 Task: Add the task  Performance issues with database queries to the section Fast & Furious in the project XpertTech and add a Due Date to the respective task as 2023/08/05.
Action: Mouse moved to (413, 573)
Screenshot: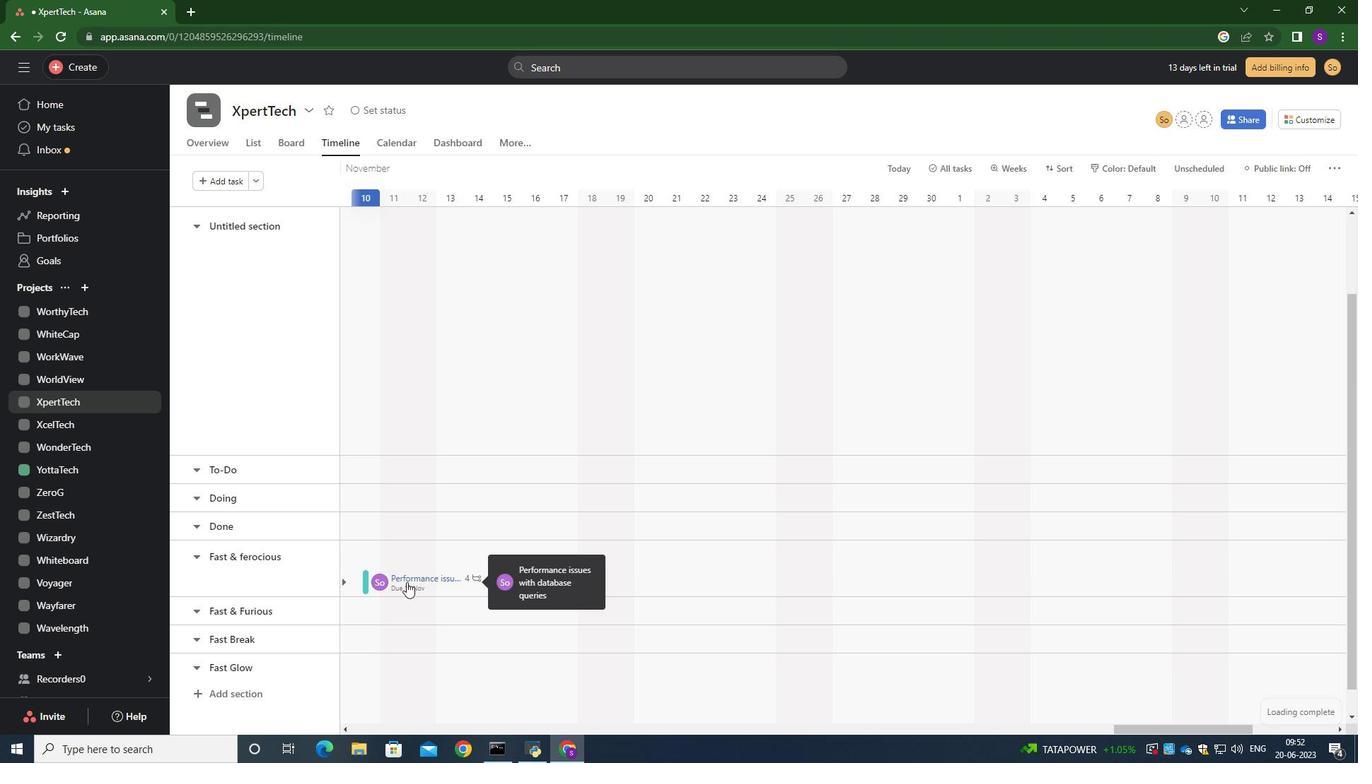 
Action: Mouse pressed left at (413, 573)
Screenshot: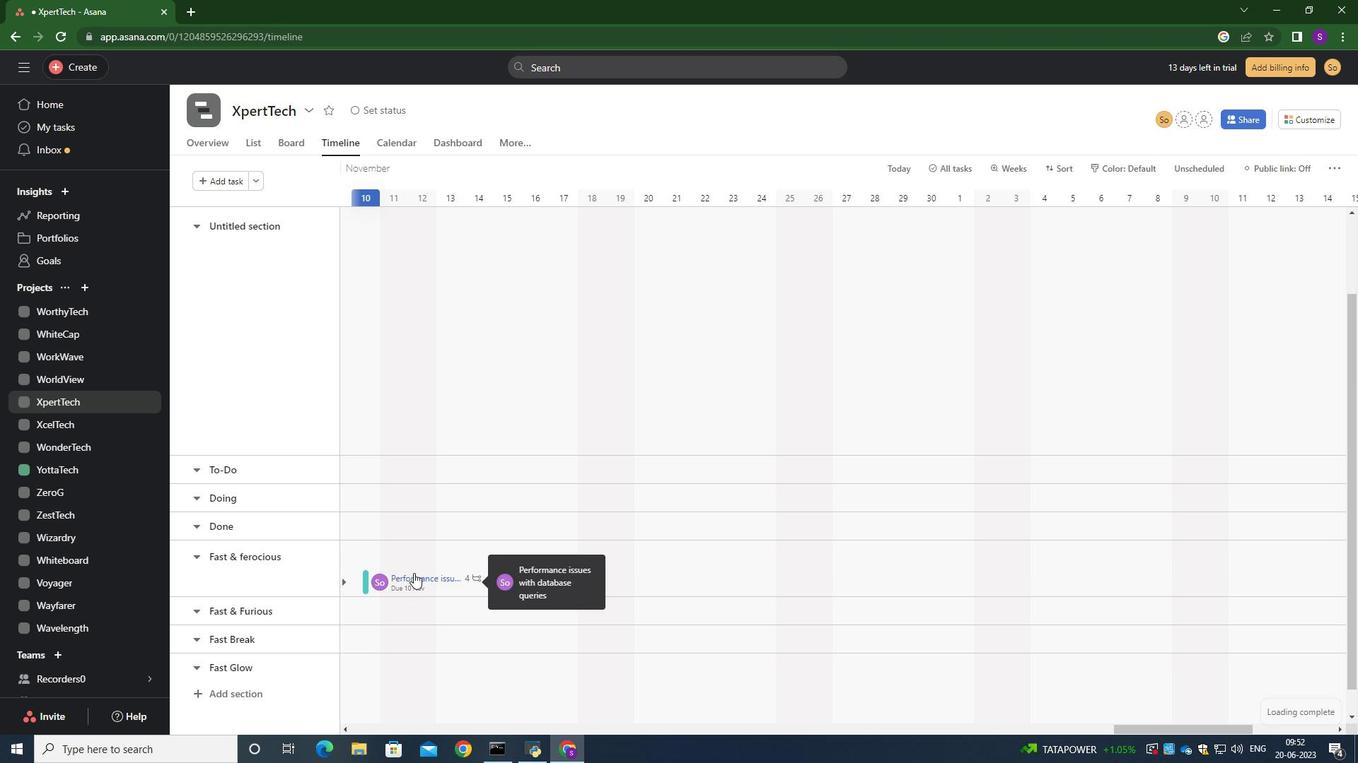 
Action: Mouse moved to (1097, 309)
Screenshot: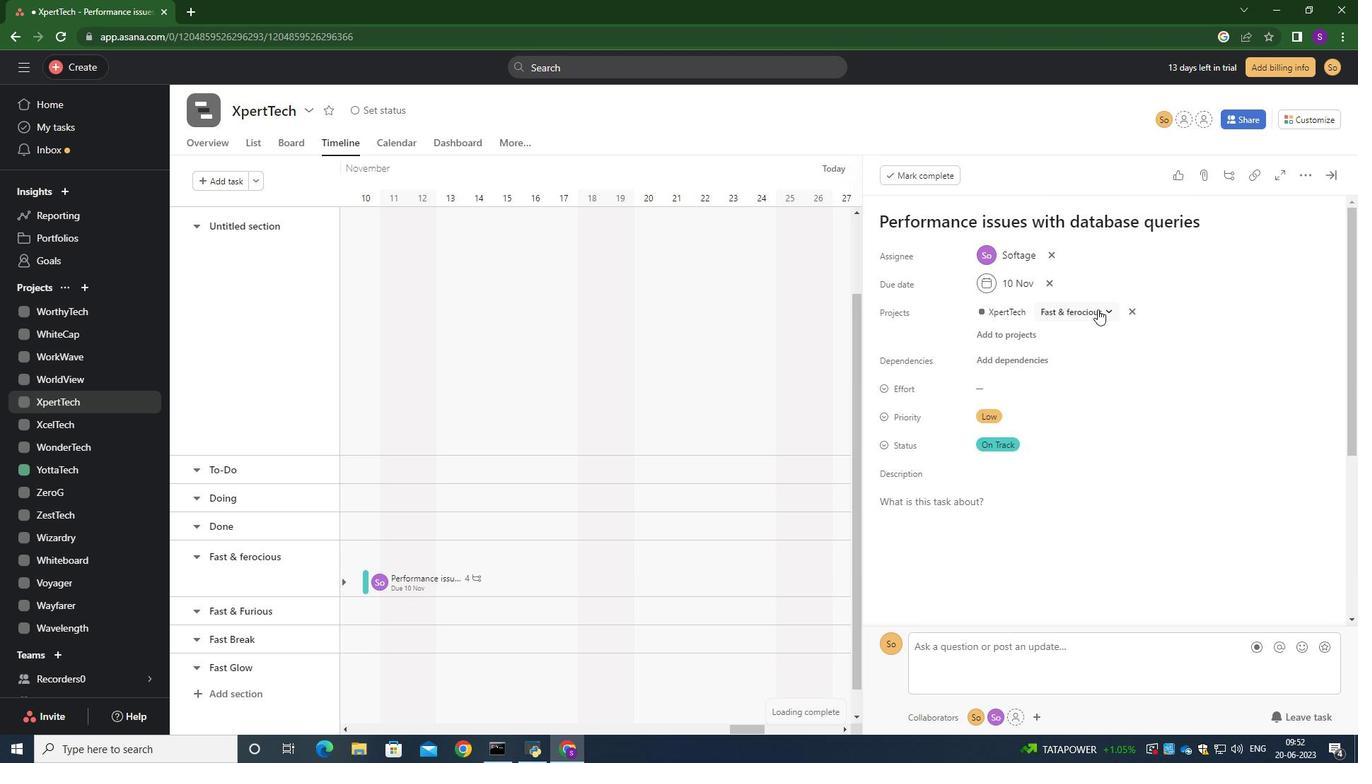 
Action: Mouse pressed left at (1097, 309)
Screenshot: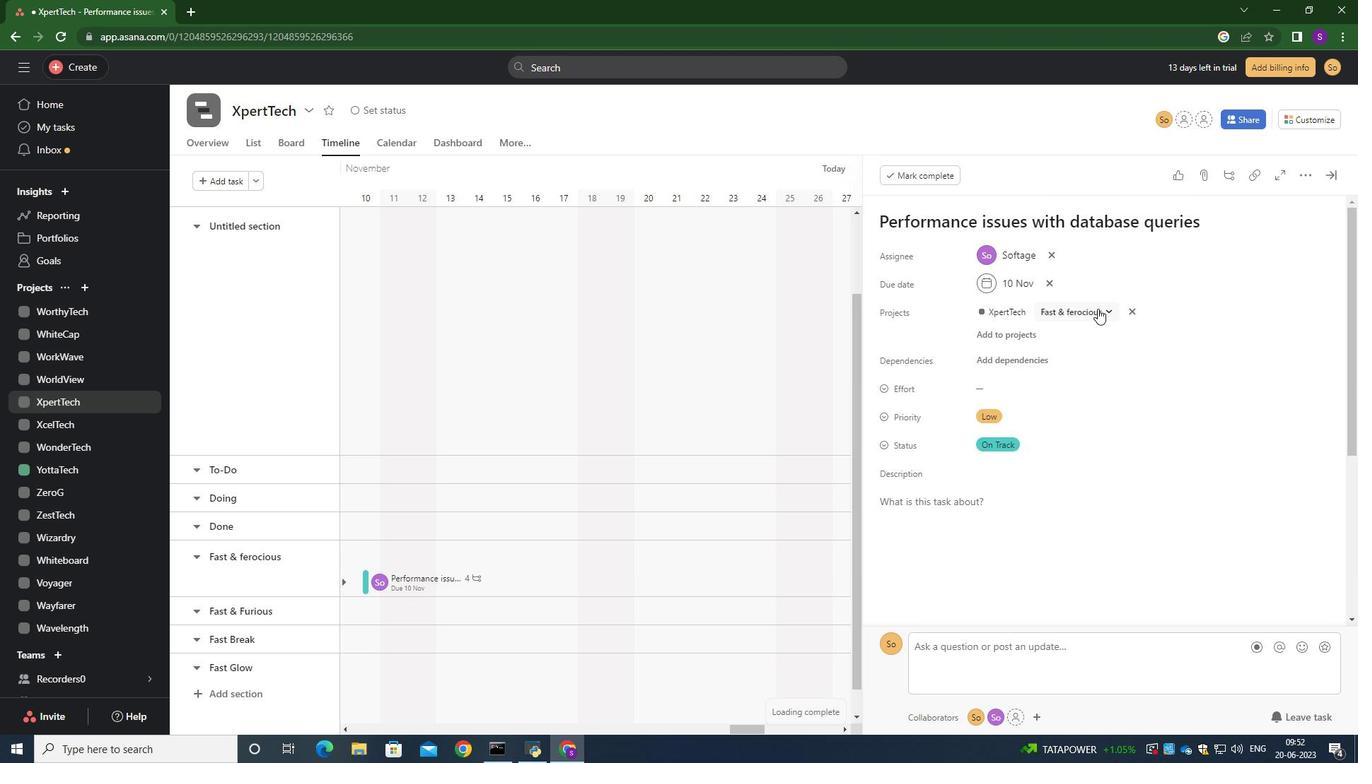 
Action: Mouse moved to (1063, 471)
Screenshot: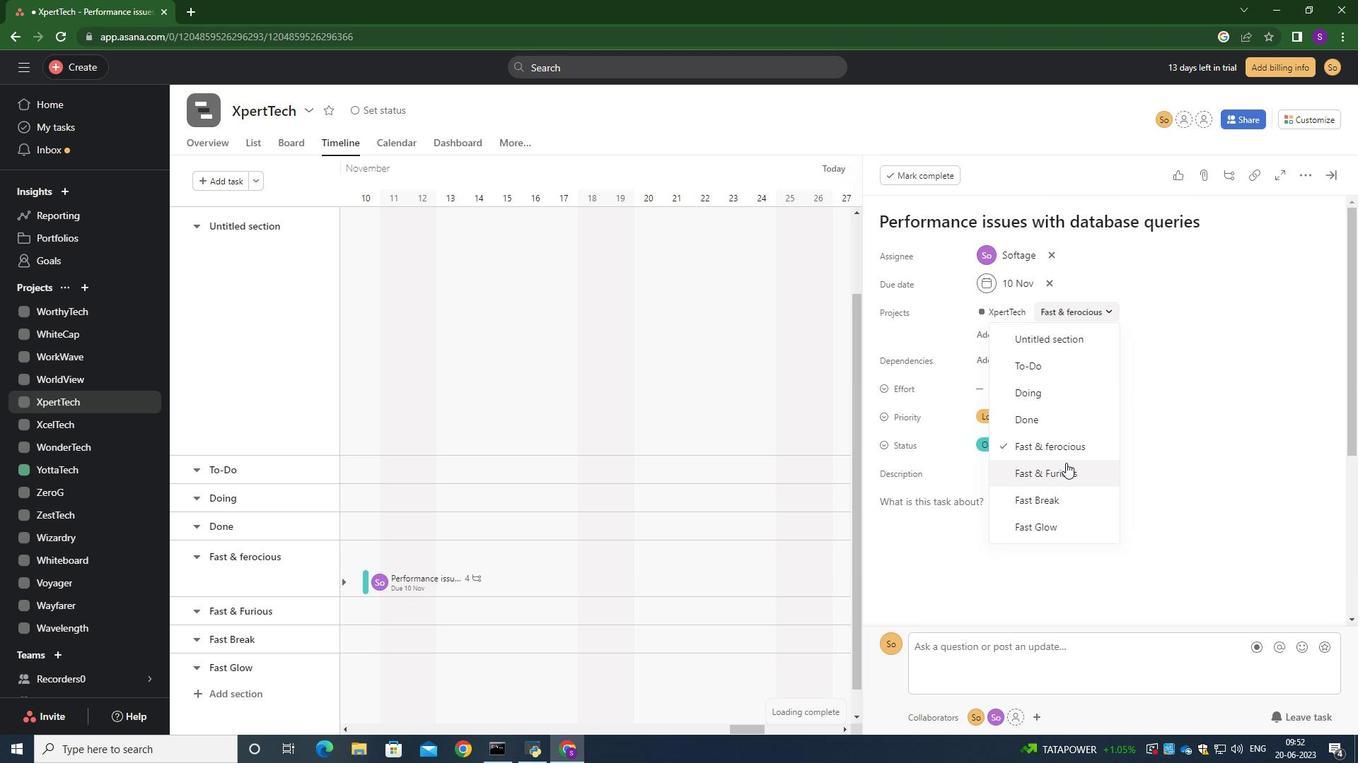 
Action: Mouse pressed left at (1063, 471)
Screenshot: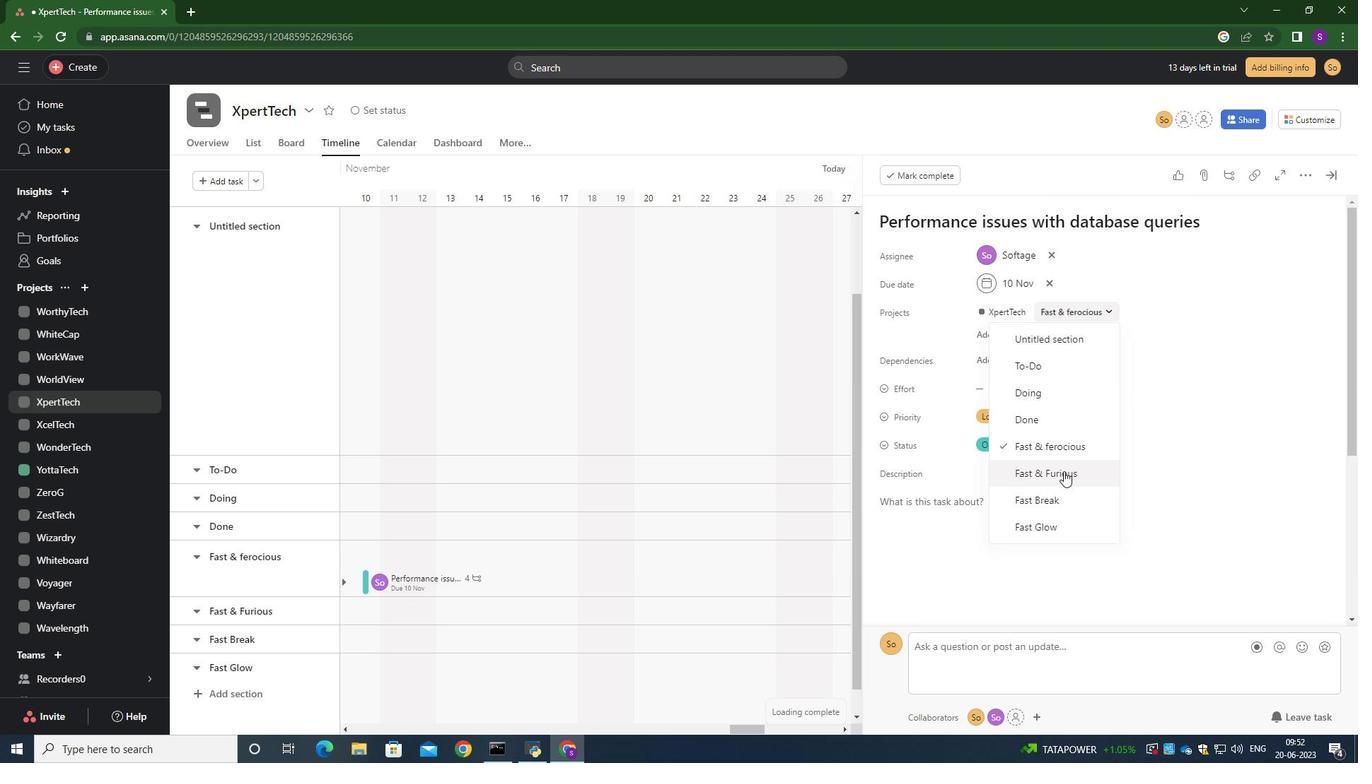 
Action: Mouse moved to (1047, 282)
Screenshot: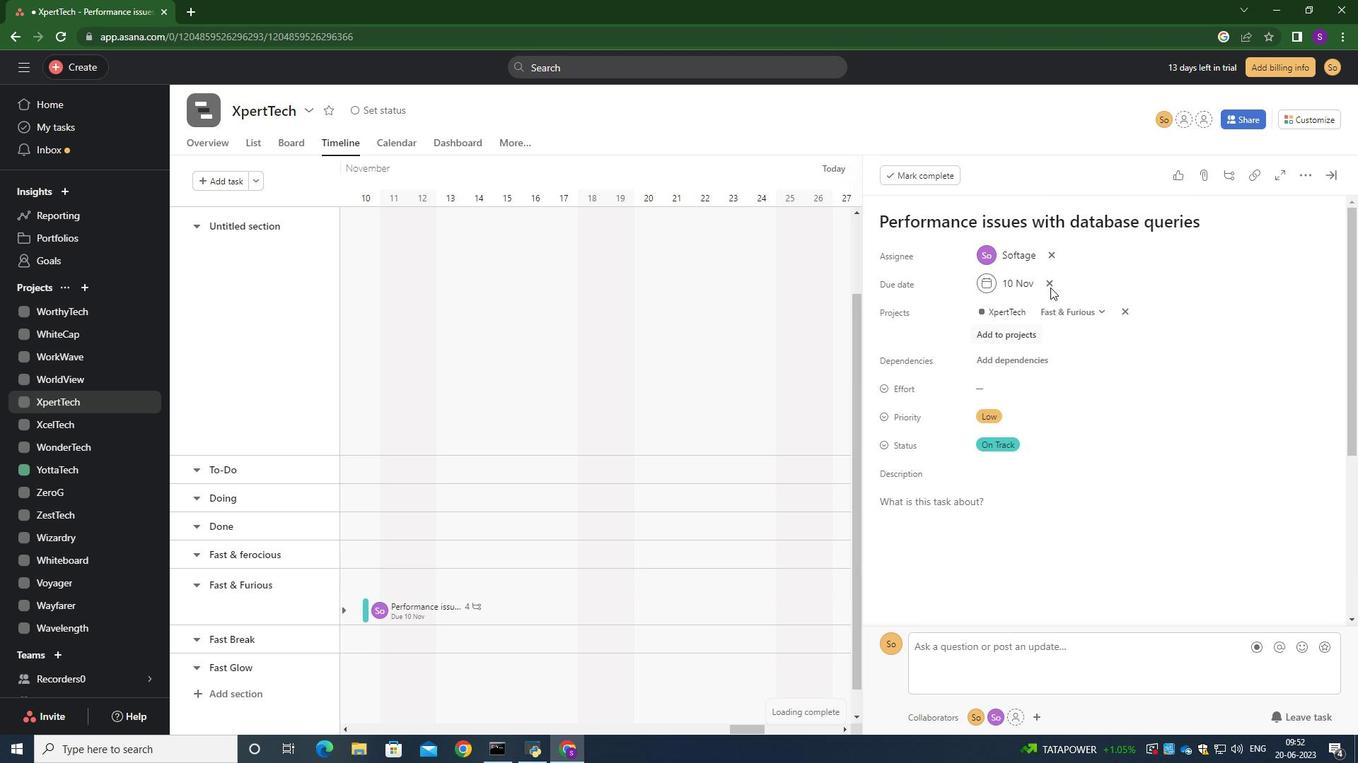 
Action: Mouse pressed left at (1047, 282)
Screenshot: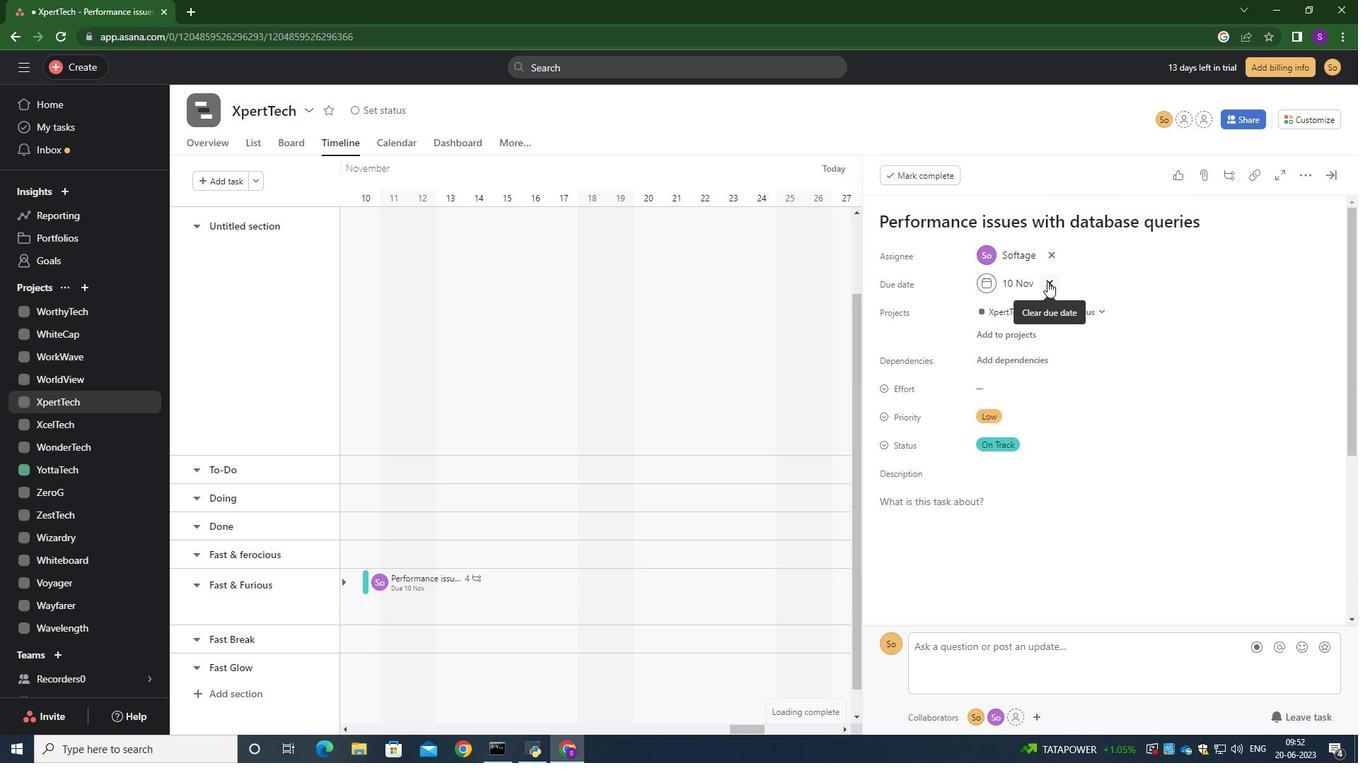 
Action: Mouse moved to (1044, 282)
Screenshot: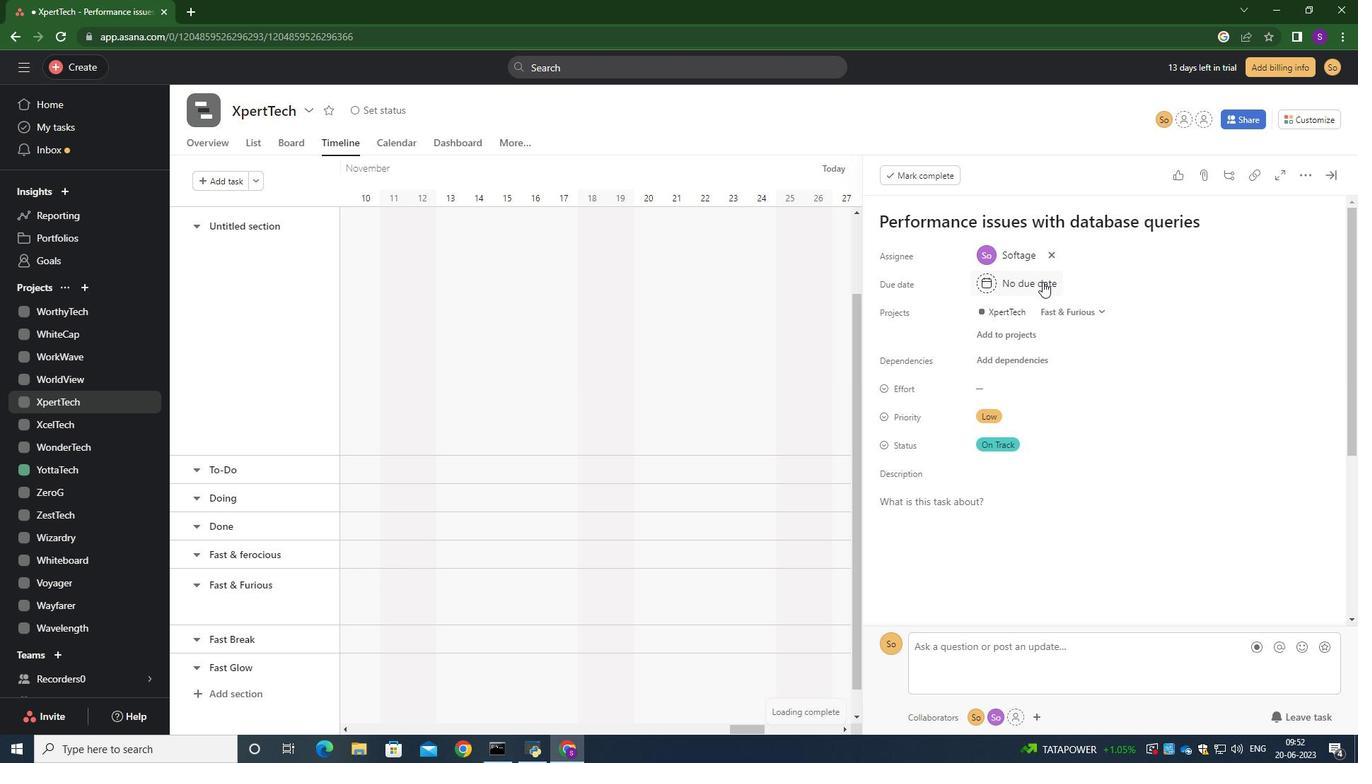 
Action: Mouse pressed left at (1044, 282)
Screenshot: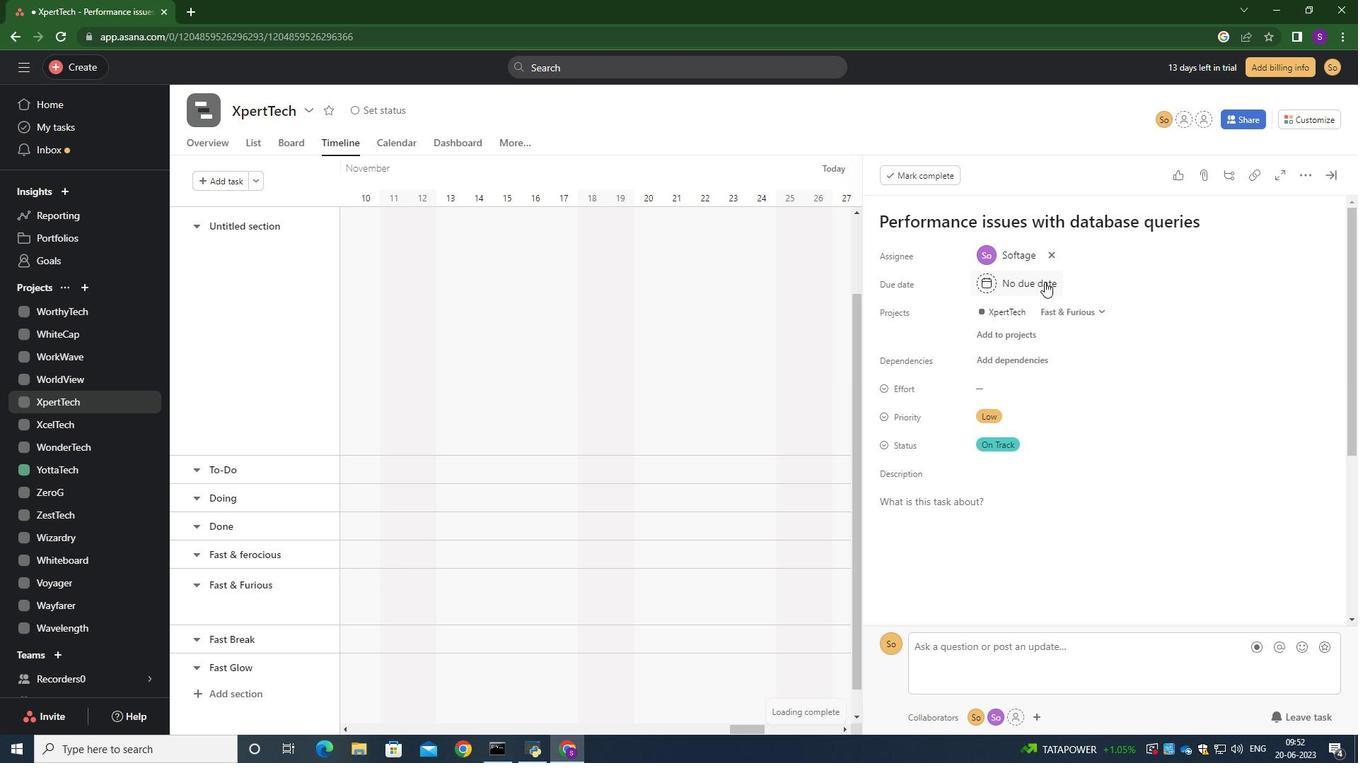 
Action: Mouse moved to (1044, 281)
Screenshot: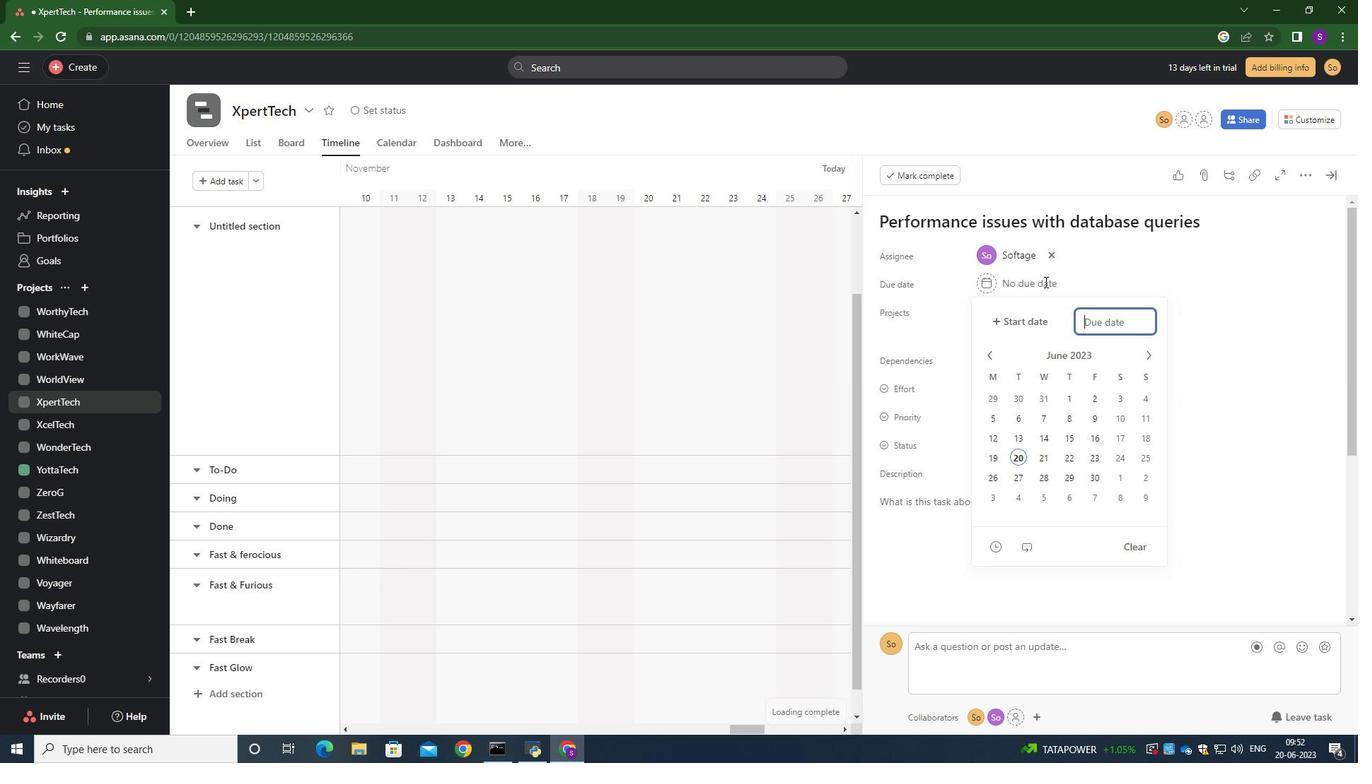 
Action: Key pressed 2023/08/05<Key.enter>
Screenshot: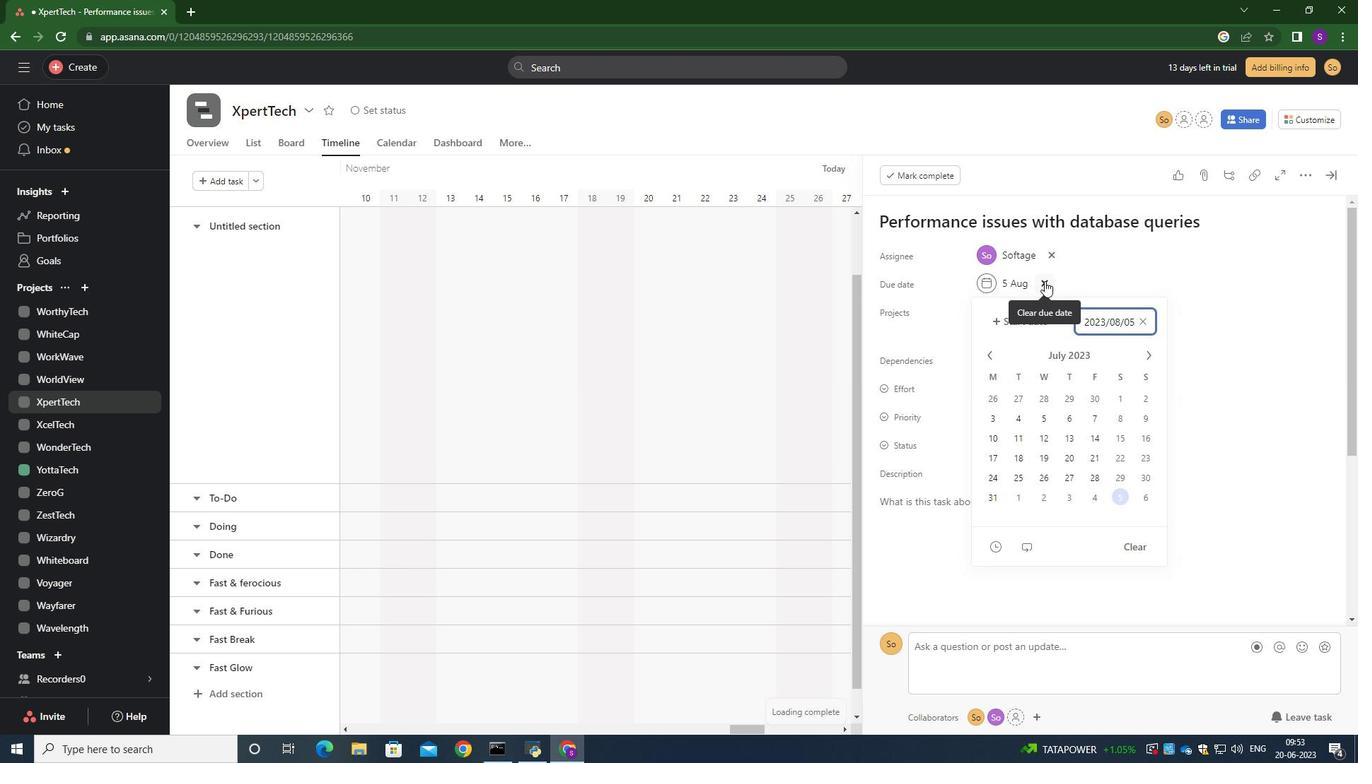 
Action: Mouse moved to (1198, 388)
Screenshot: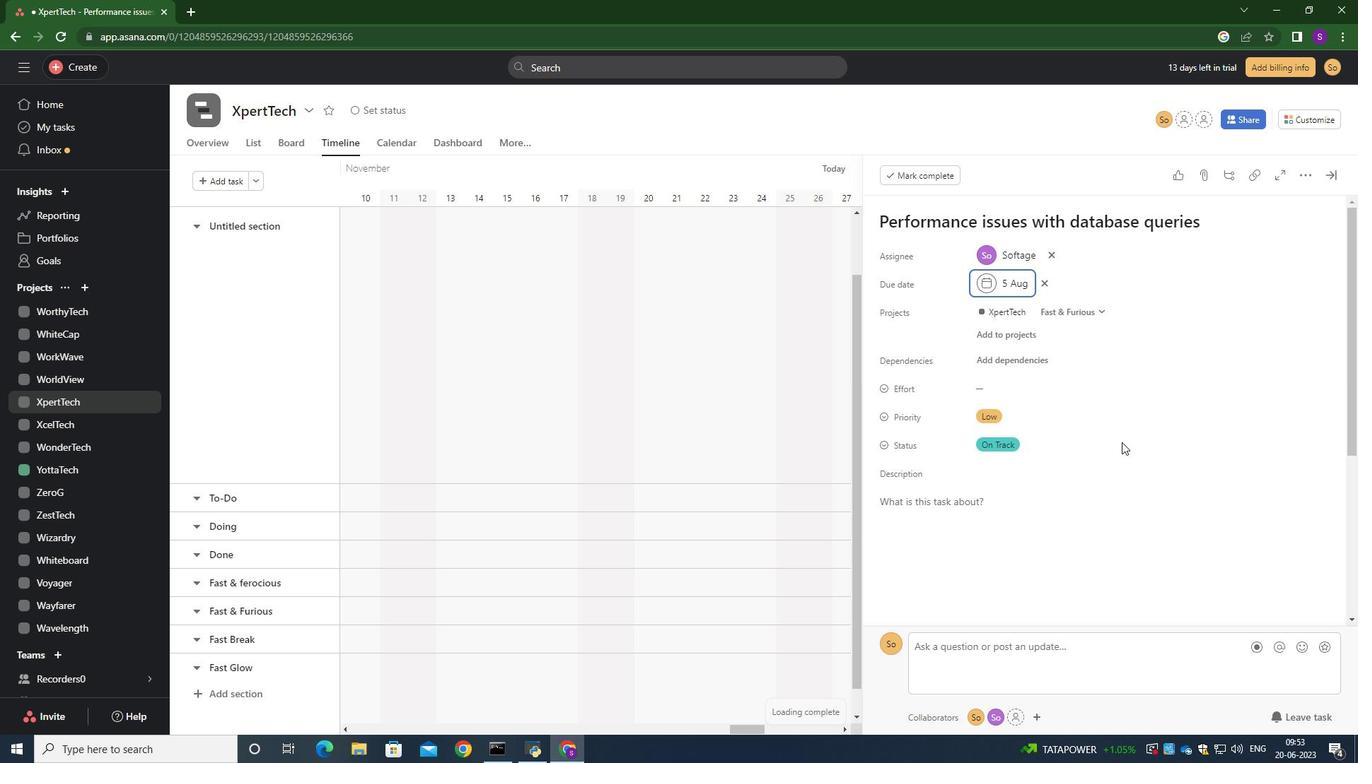 
